 Task: Add Mouth Watchers Antimicrobial Toothbrushes with Flossing Bristles, Adult Orange to the cart.
Action: Mouse moved to (771, 294)
Screenshot: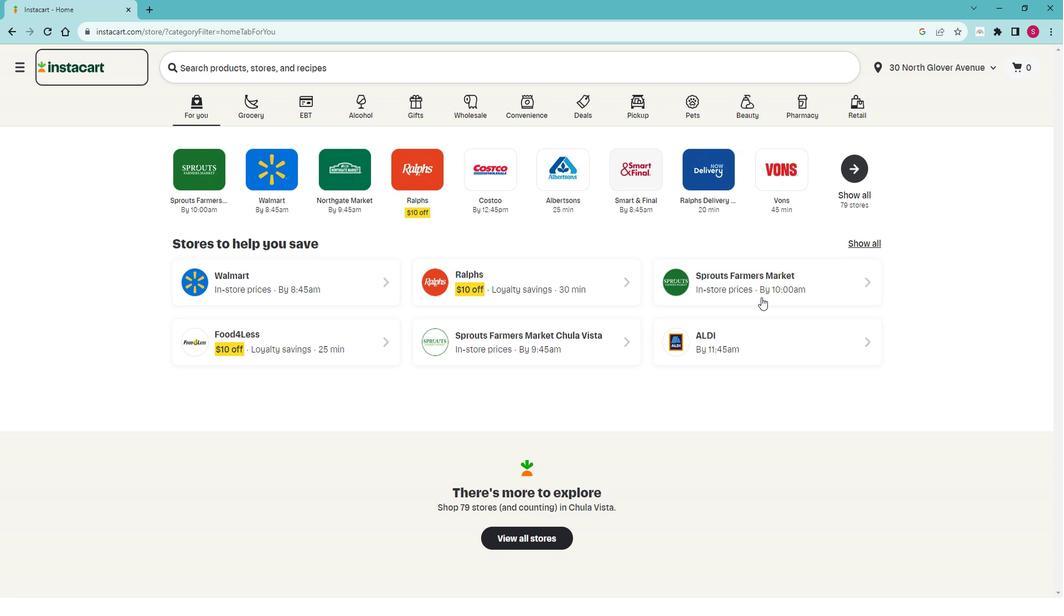 
Action: Mouse pressed left at (771, 294)
Screenshot: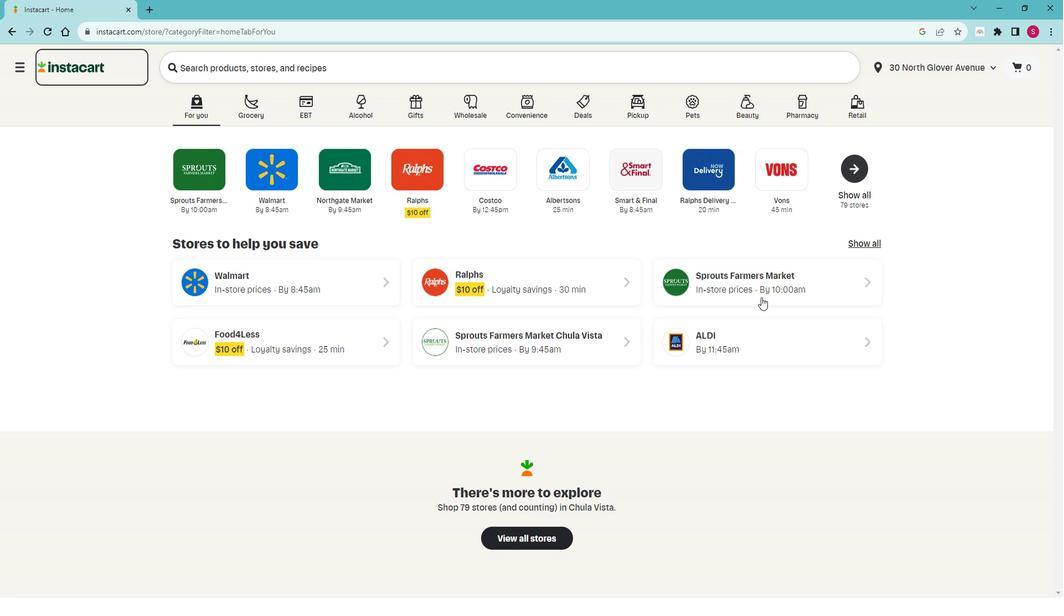 
Action: Mouse moved to (60, 464)
Screenshot: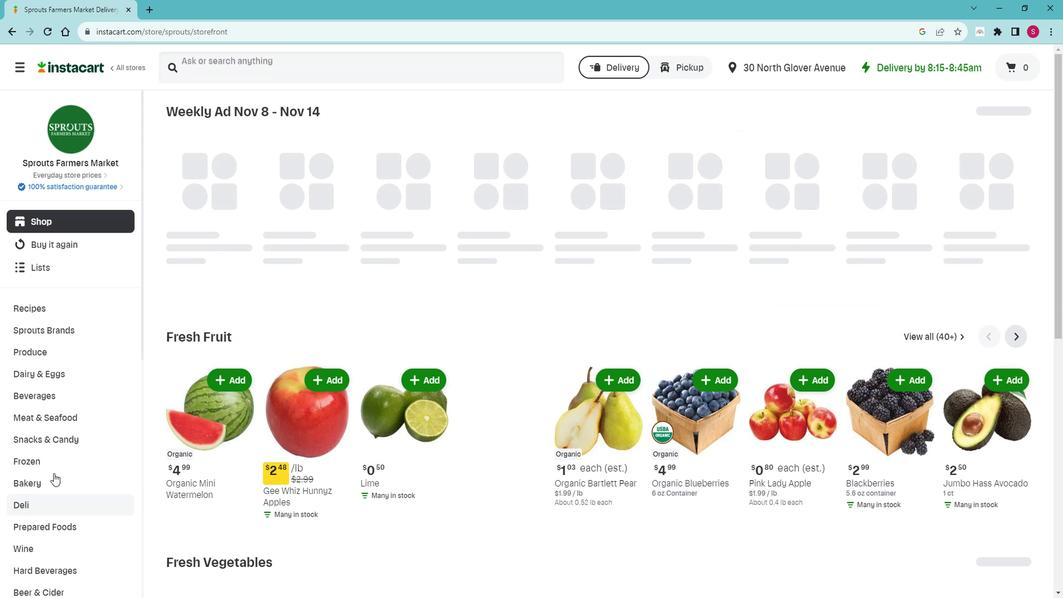 
Action: Mouse scrolled (60, 463) with delta (0, 0)
Screenshot: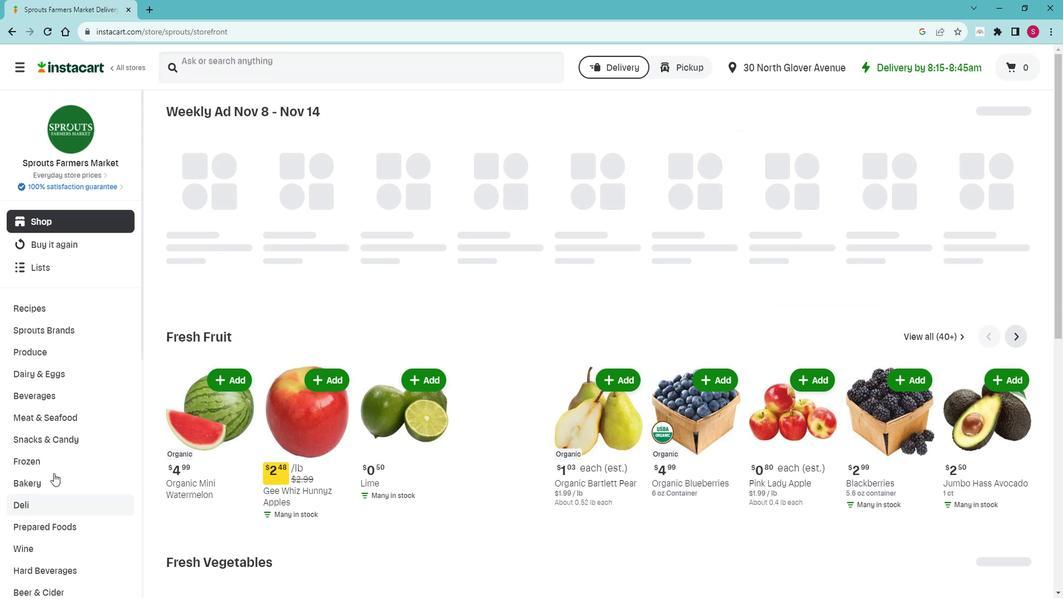 
Action: Mouse scrolled (60, 463) with delta (0, 0)
Screenshot: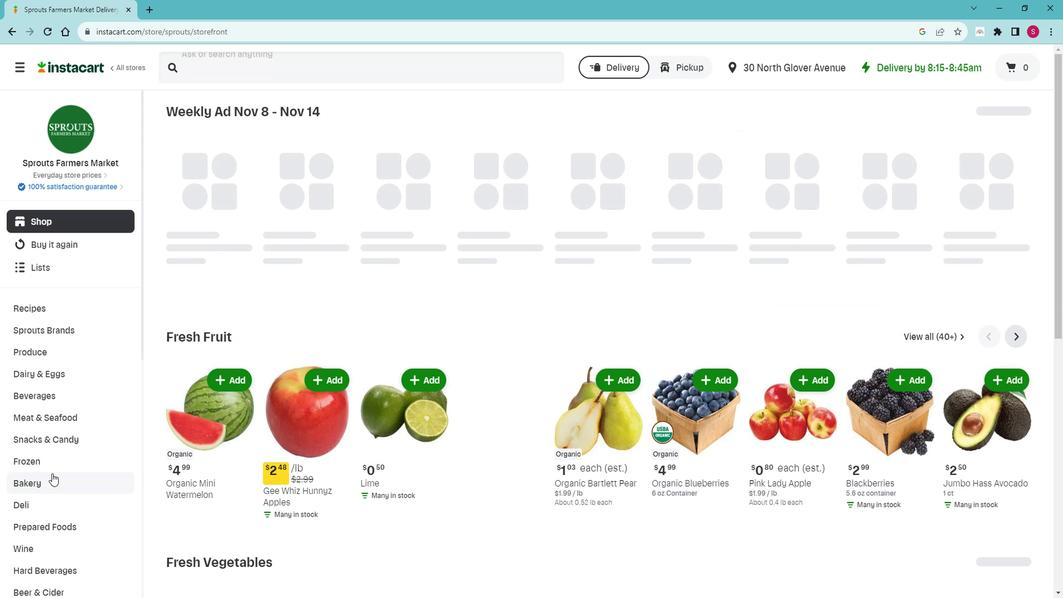 
Action: Mouse scrolled (60, 463) with delta (0, 0)
Screenshot: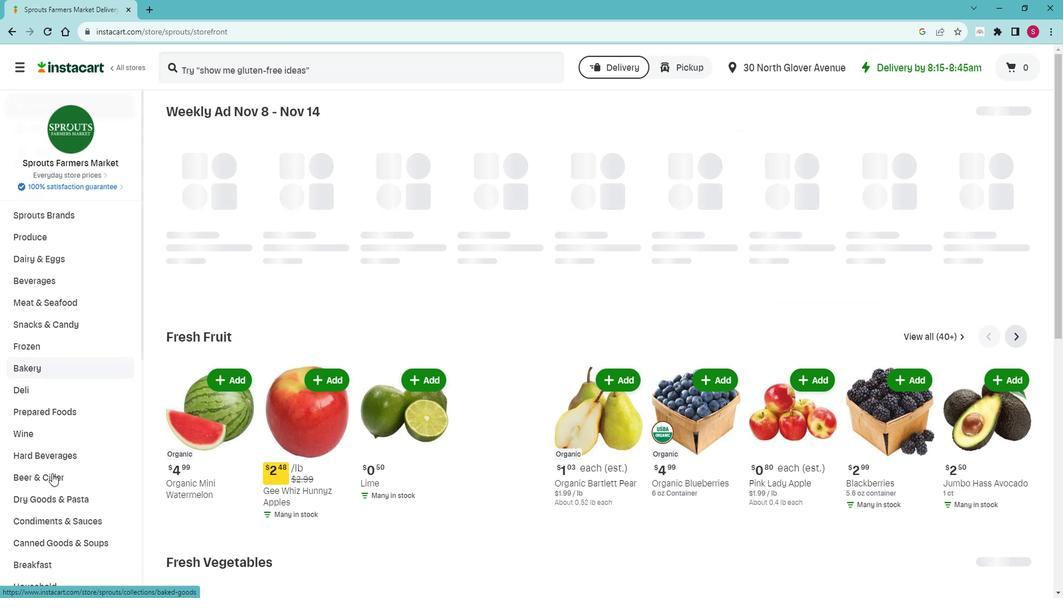 
Action: Mouse scrolled (60, 463) with delta (0, 0)
Screenshot: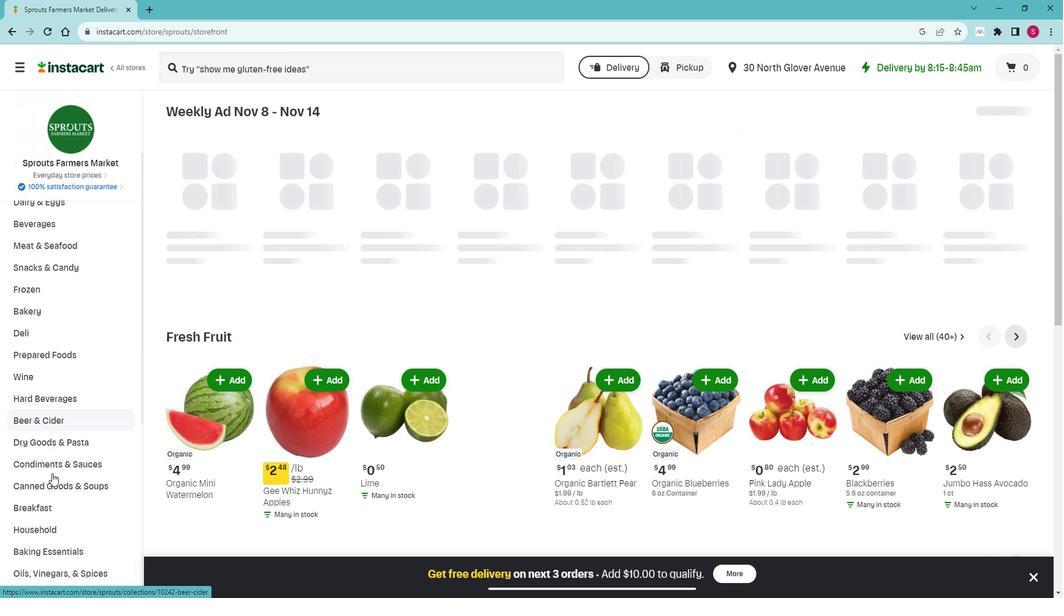 
Action: Mouse moved to (60, 464)
Screenshot: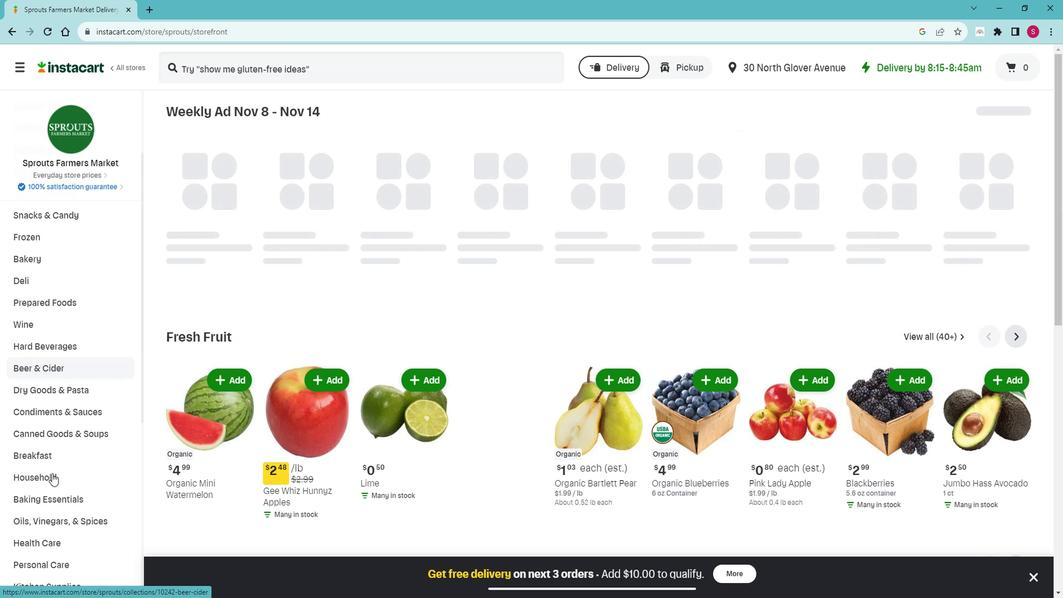 
Action: Mouse scrolled (60, 463) with delta (0, 0)
Screenshot: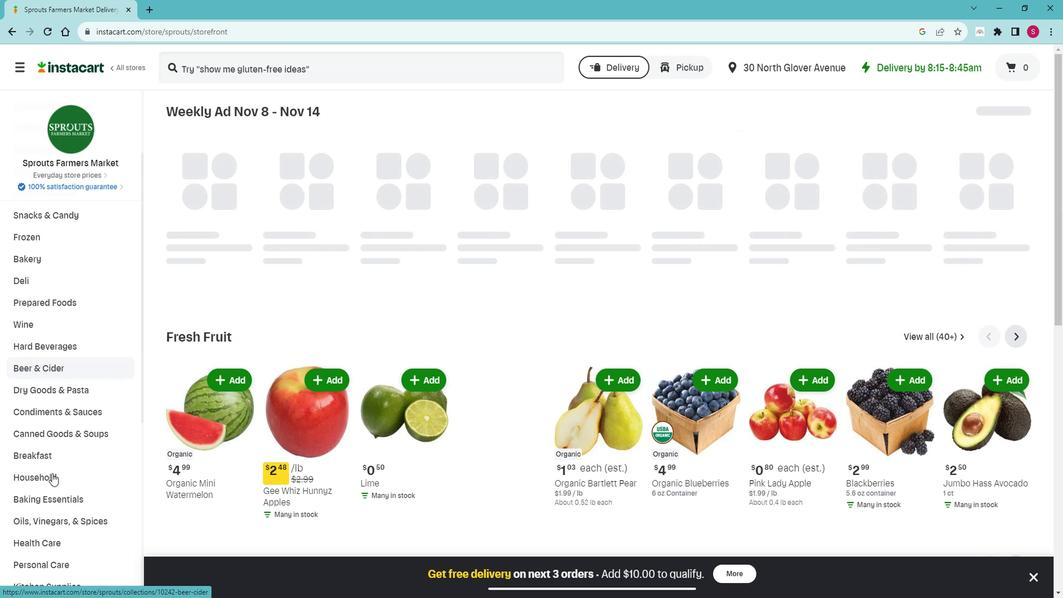 
Action: Mouse scrolled (60, 463) with delta (0, 0)
Screenshot: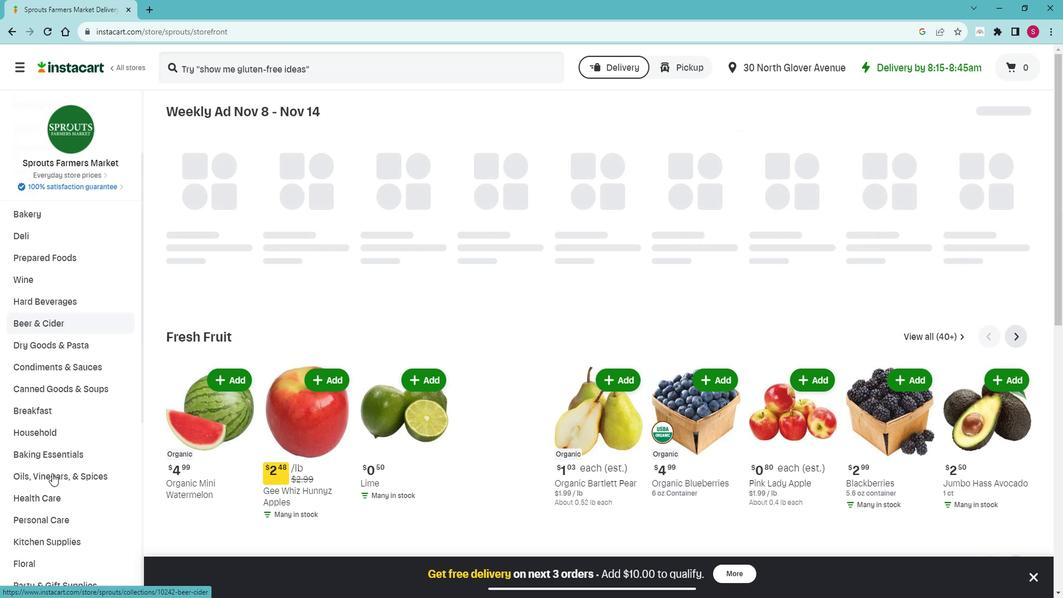 
Action: Mouse scrolled (60, 463) with delta (0, 0)
Screenshot: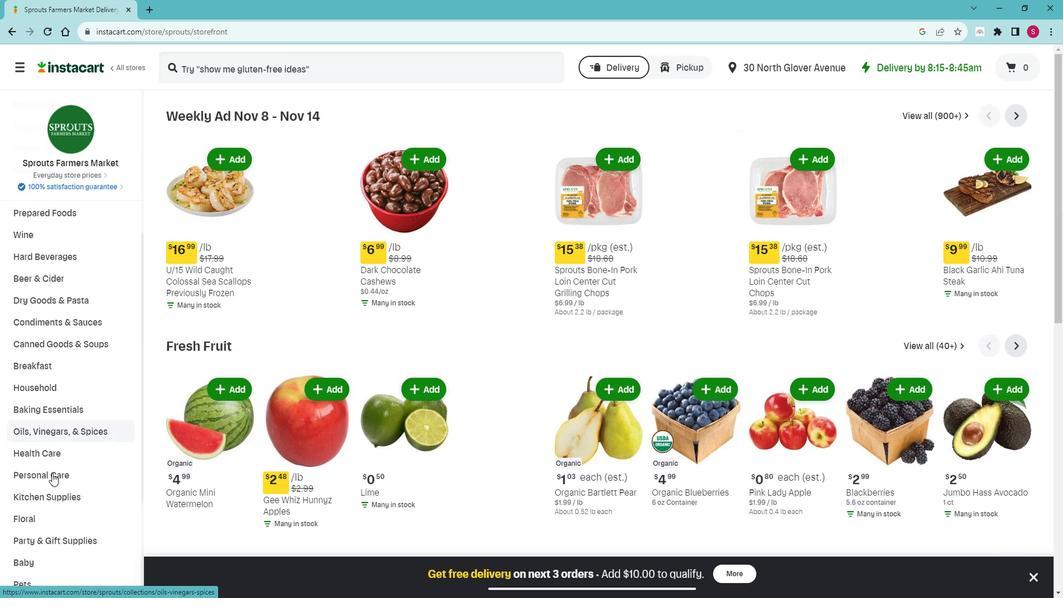 
Action: Mouse moved to (77, 384)
Screenshot: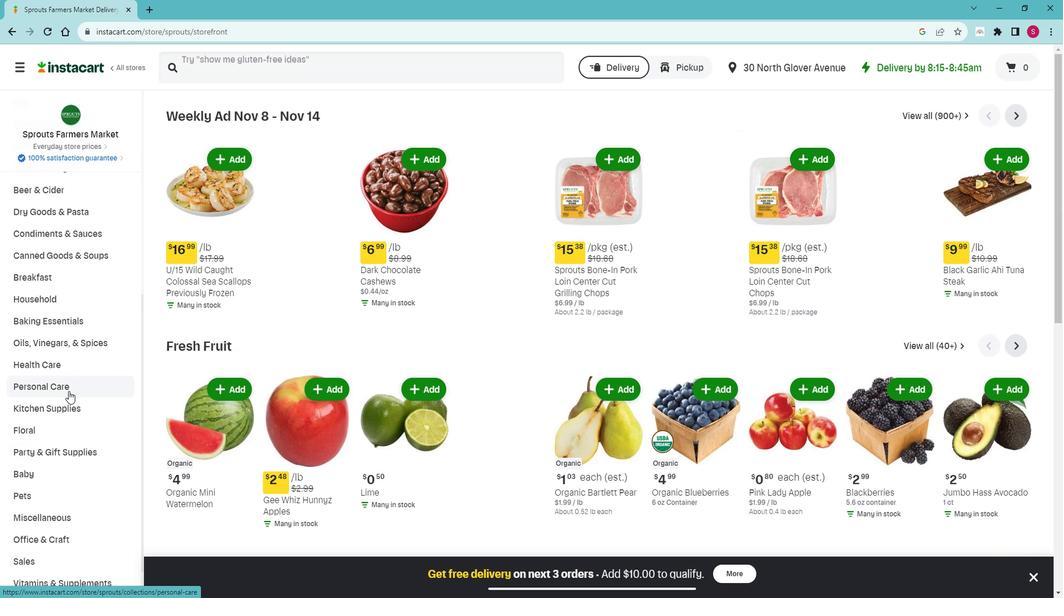 
Action: Mouse pressed left at (77, 384)
Screenshot: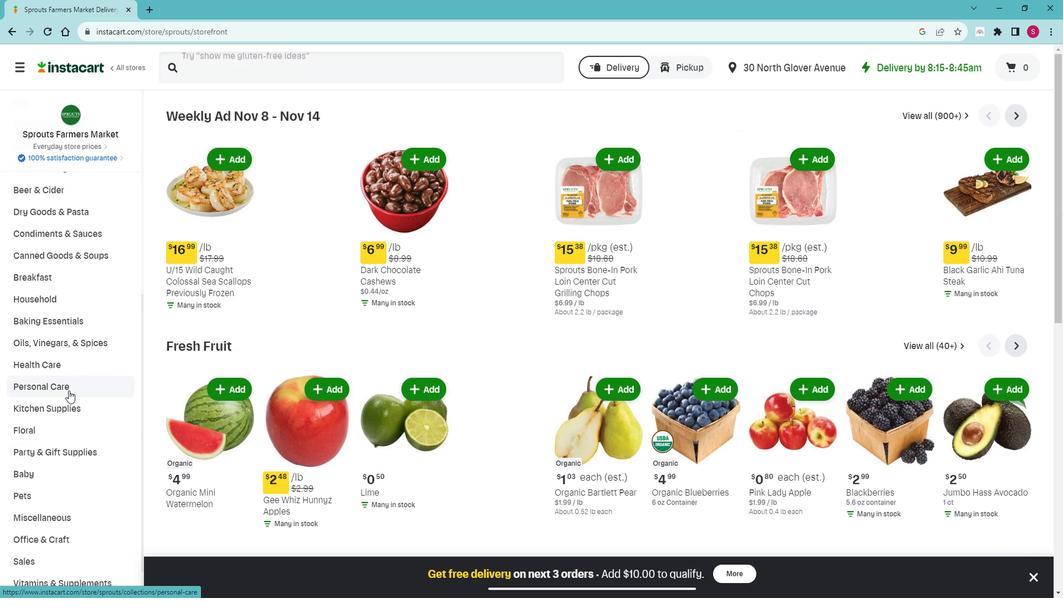 
Action: Mouse moved to (69, 416)
Screenshot: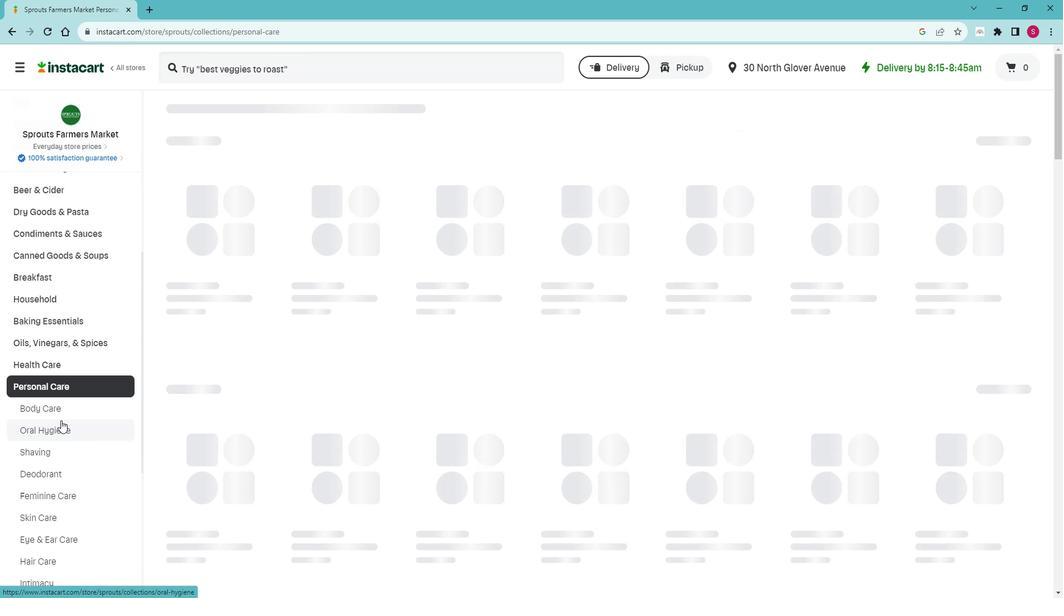 
Action: Mouse pressed left at (69, 416)
Screenshot: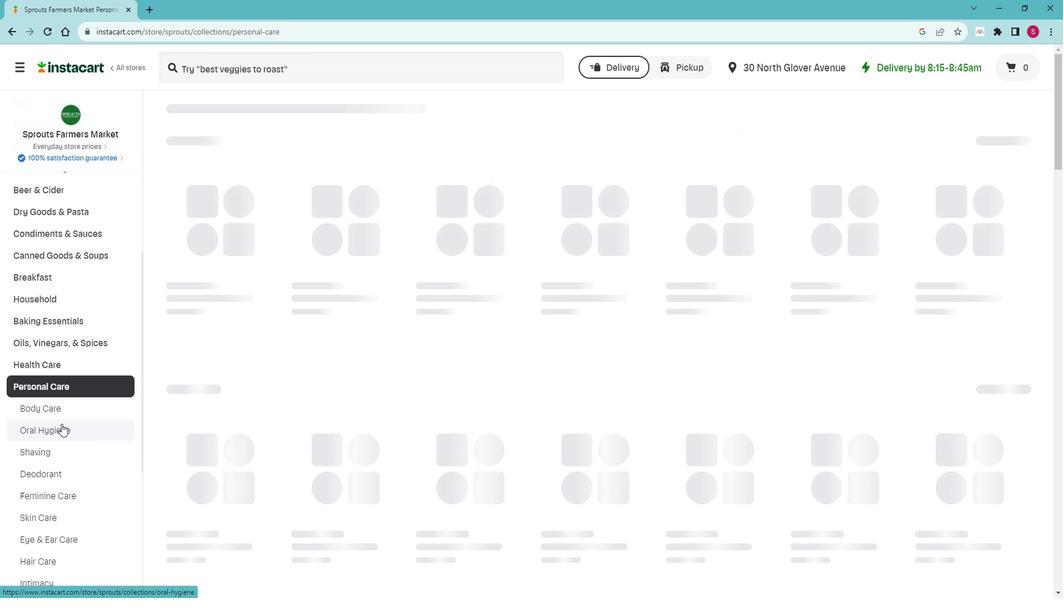
Action: Mouse moved to (247, 160)
Screenshot: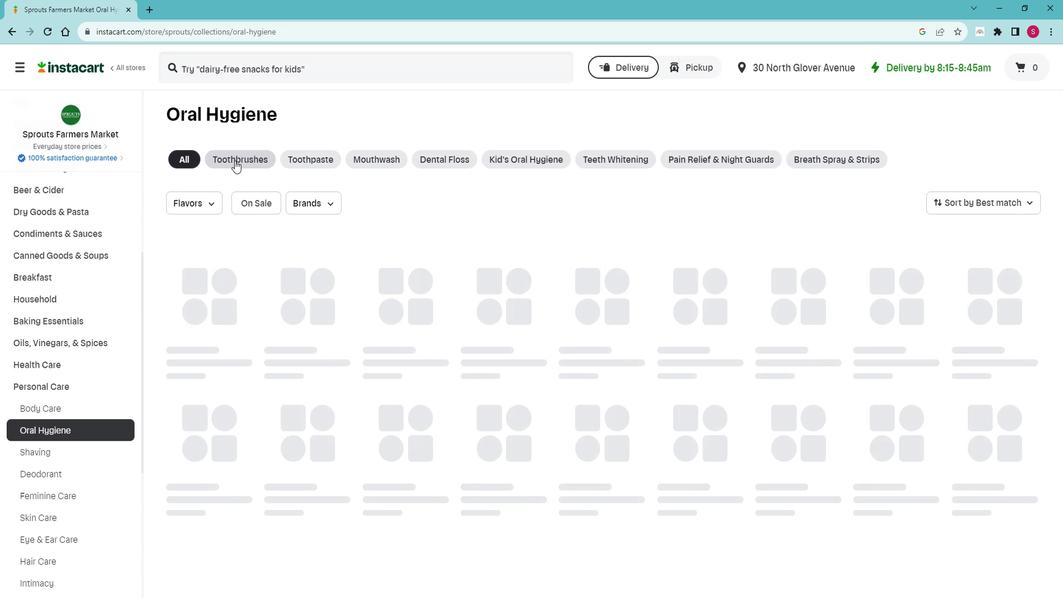 
Action: Mouse pressed left at (247, 160)
Screenshot: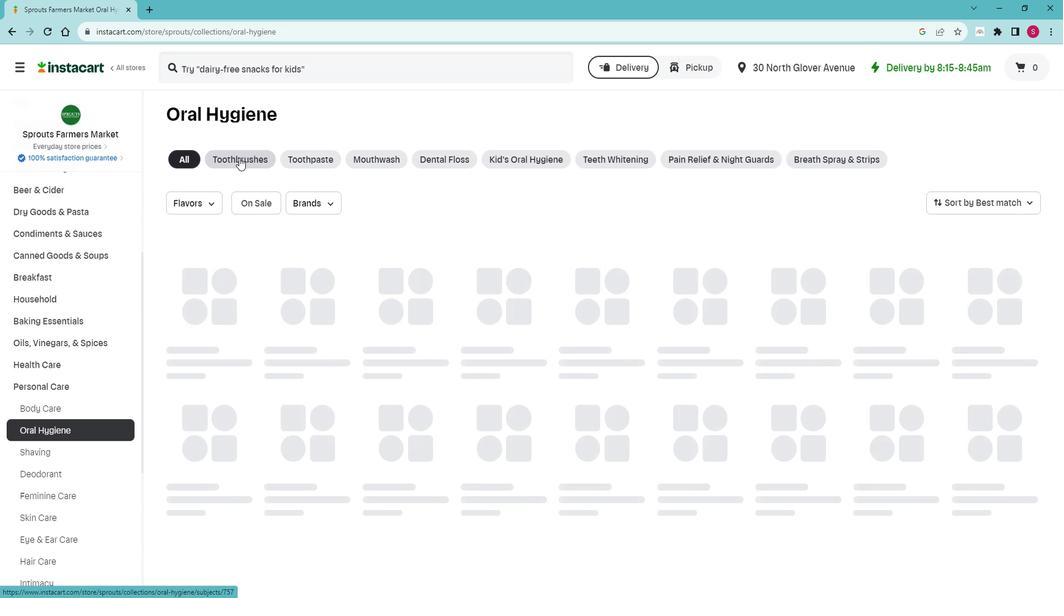 
Action: Mouse moved to (337, 71)
Screenshot: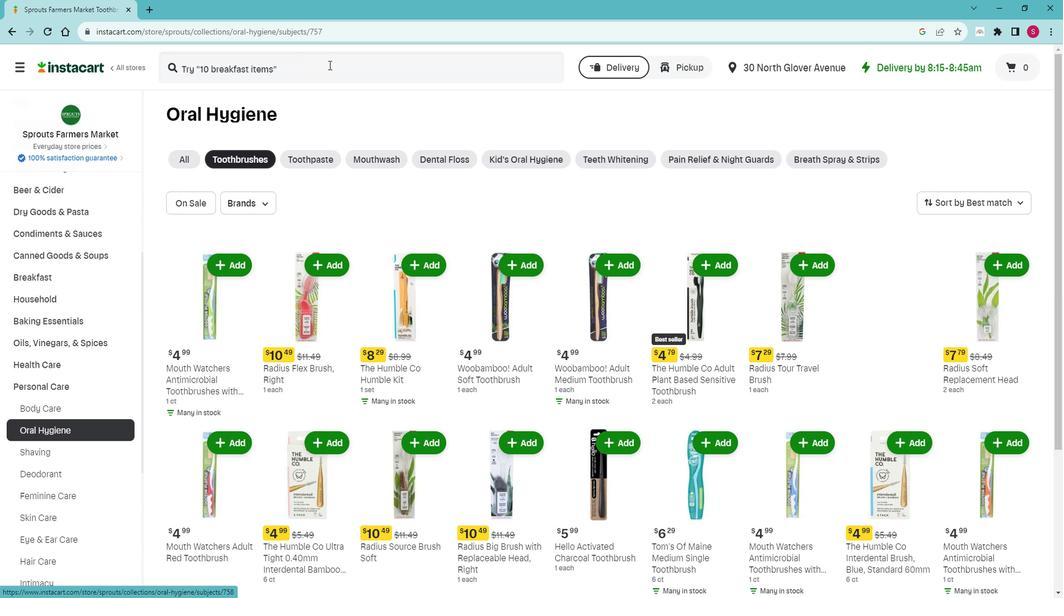 
Action: Mouse pressed left at (337, 71)
Screenshot: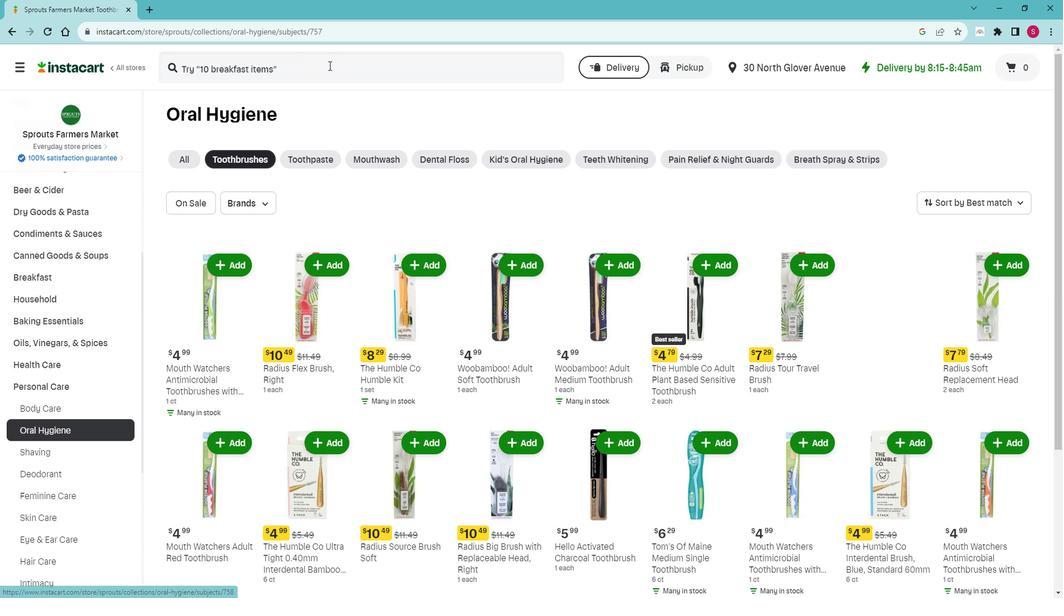 
Action: Mouse moved to (315, 87)
Screenshot: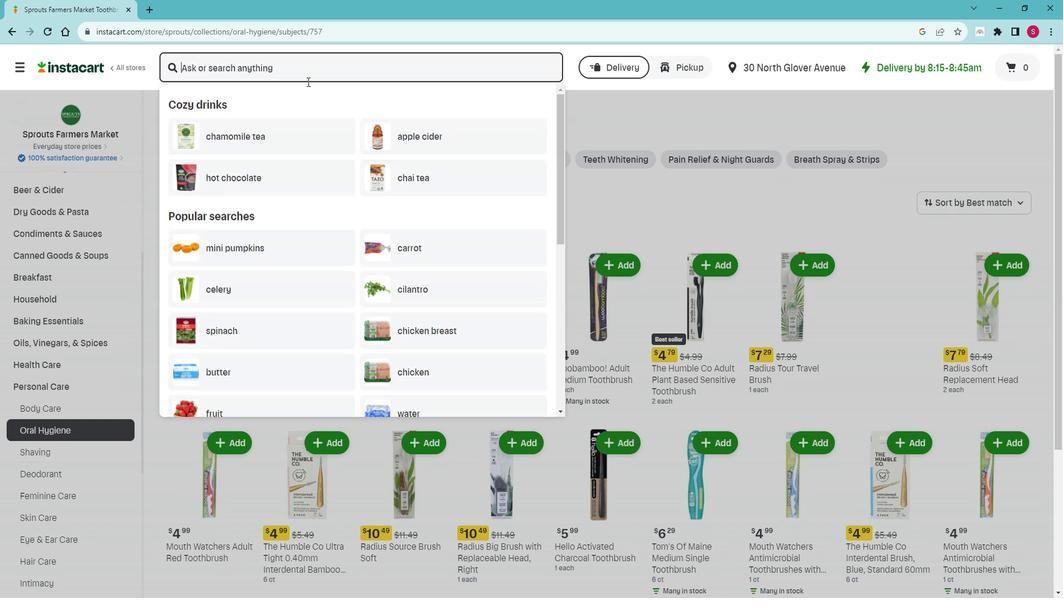 
Action: Key pressed <Key.shift>Mouth<Key.space><Key.shift>Watchers<Key.space><Key.shift>Antimicrobial<Key.space><Key.shift>Toothbrush<Key.space><Key.backspace>es<Key.space><Key.space>with<Key.space><Key.shift>Flossing<Key.space><Key.shift>Bristles,<Key.space><Key.shift>Adult<Key.space><Key.shift>Orange<Key.space><Key.enter>
Screenshot: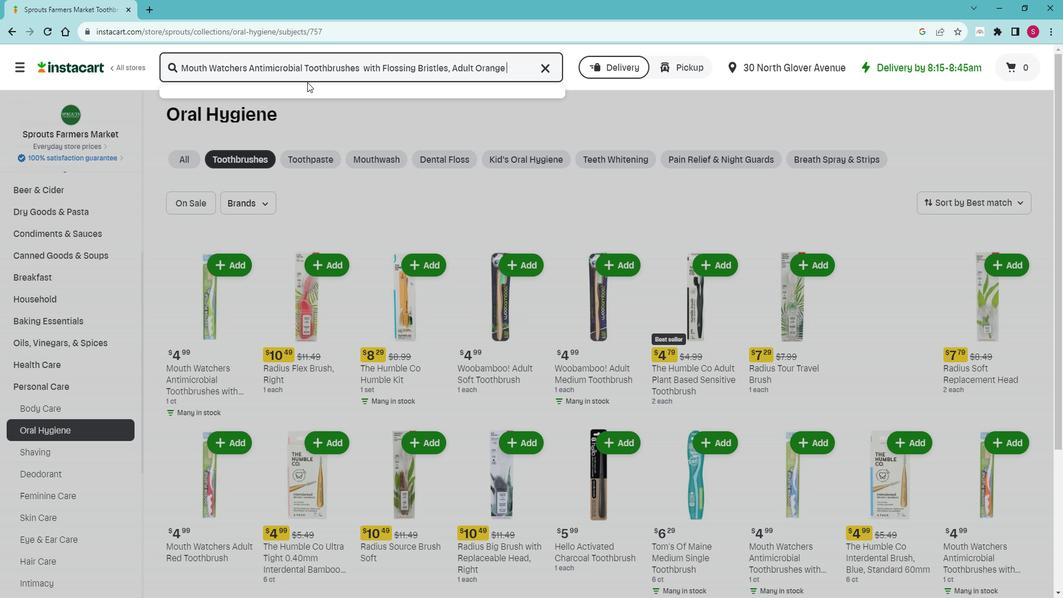 
Action: Mouse moved to (309, 174)
Screenshot: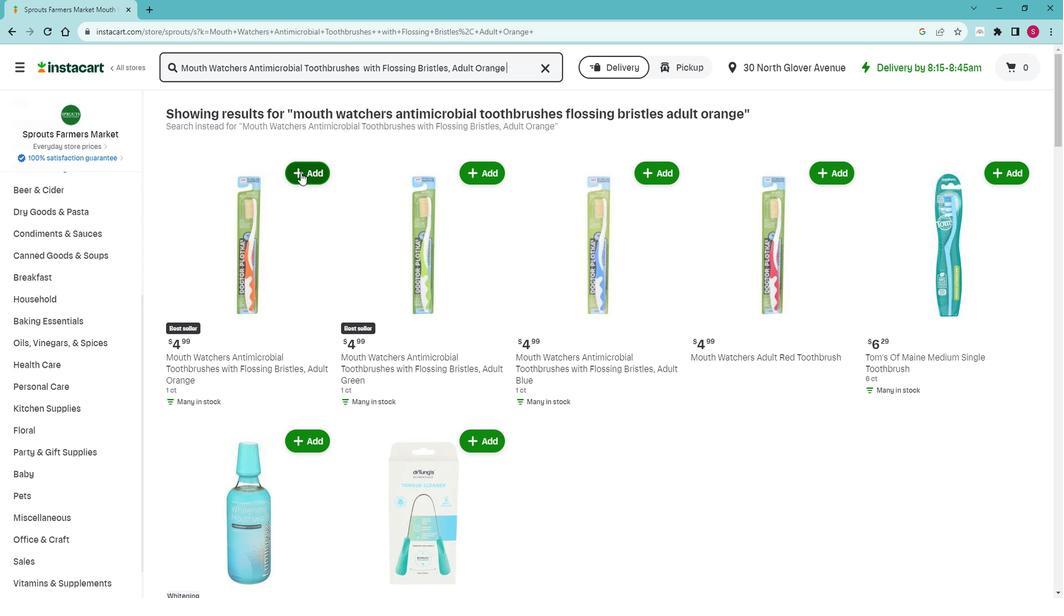 
Action: Mouse pressed left at (309, 174)
Screenshot: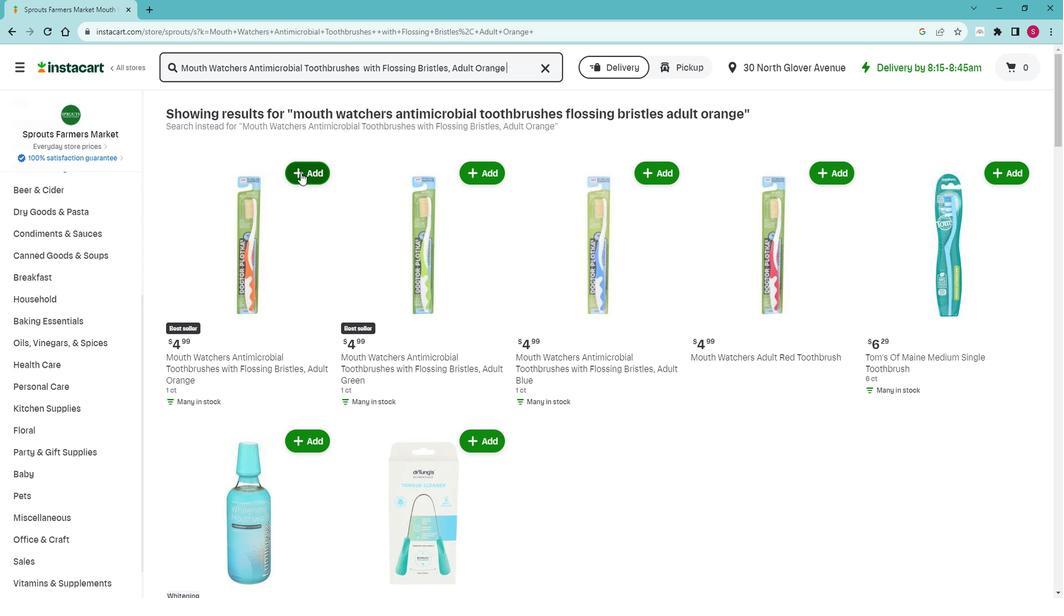 
Action: Mouse moved to (354, 146)
Screenshot: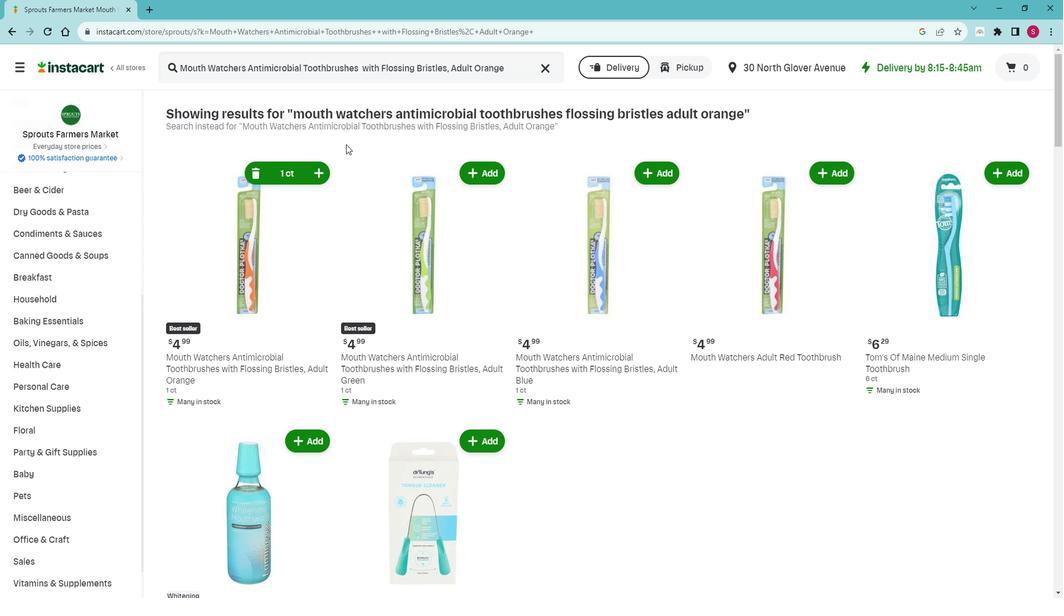 
